 Task: Add filter "Urgent" in priority.
Action: Mouse pressed left at (624, 185)
Screenshot: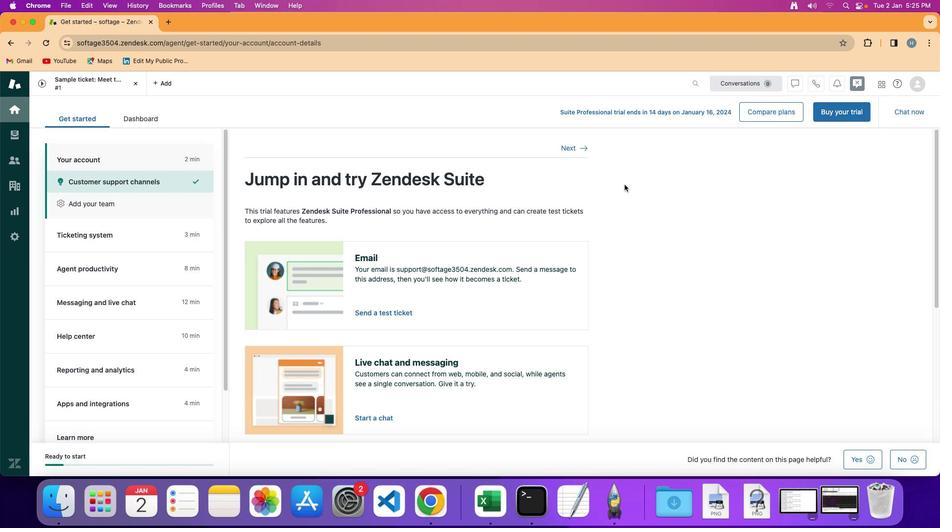 
Action: Mouse moved to (15, 133)
Screenshot: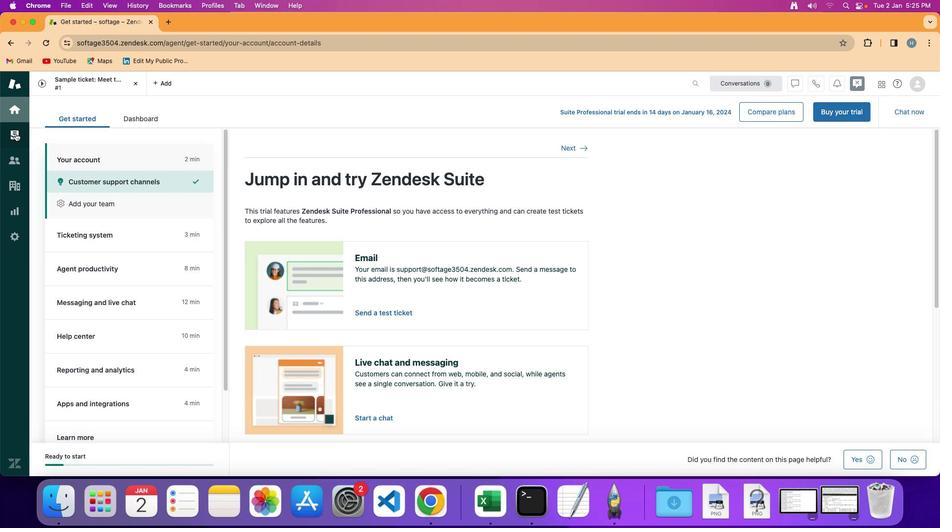 
Action: Mouse pressed left at (15, 133)
Screenshot: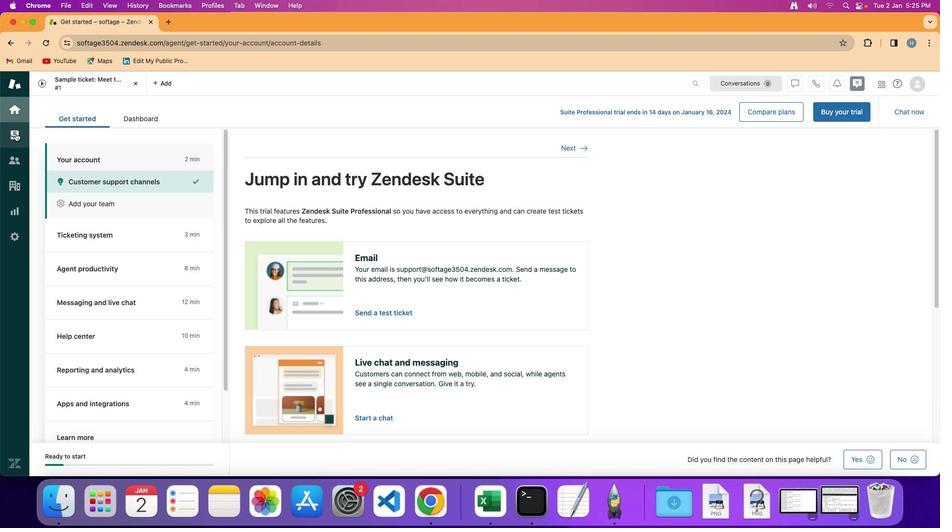 
Action: Mouse moved to (79, 188)
Screenshot: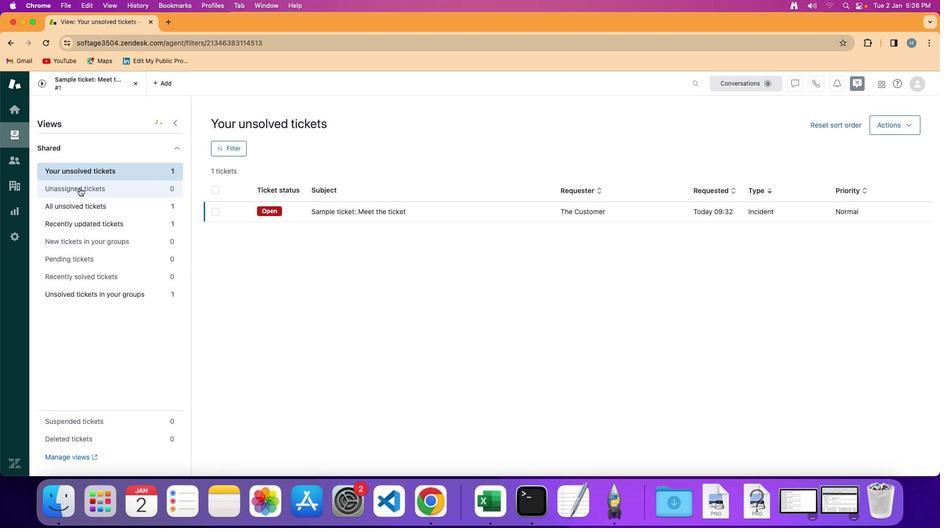 
Action: Mouse pressed left at (79, 188)
Screenshot: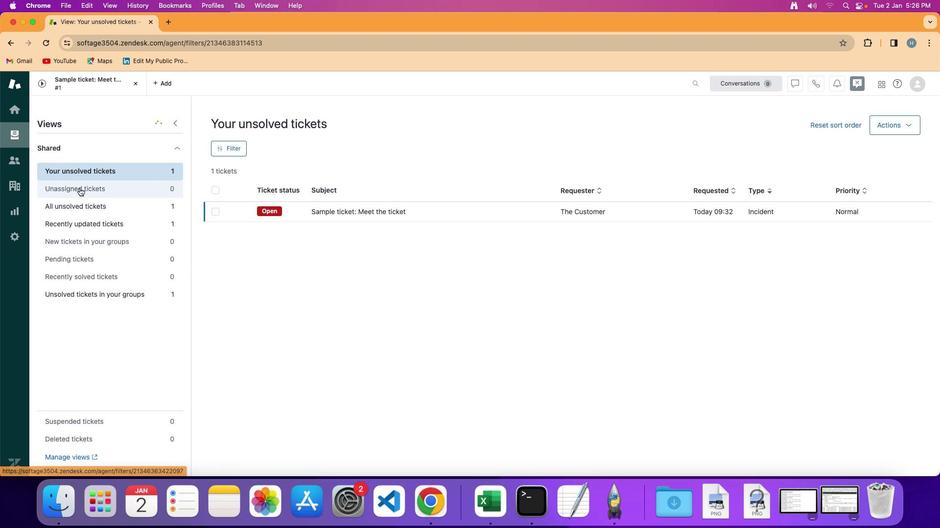
Action: Mouse moved to (225, 144)
Screenshot: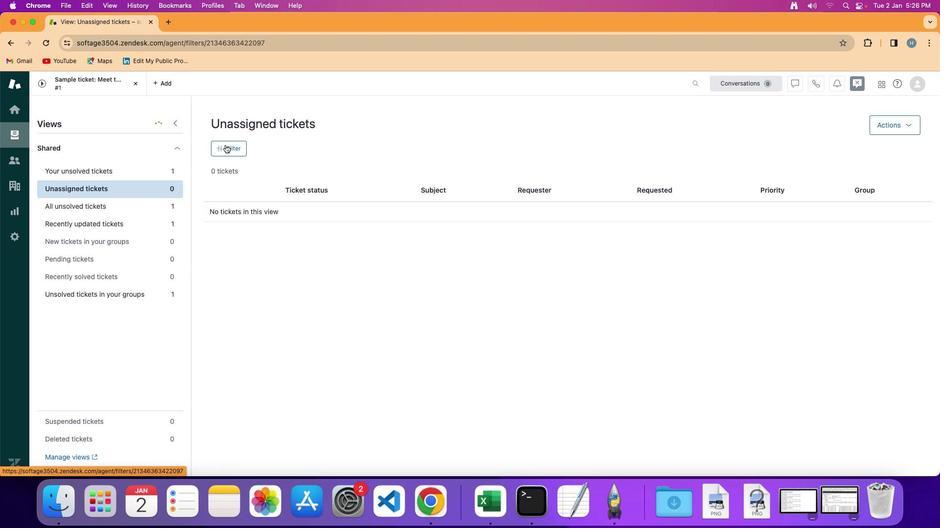 
Action: Mouse pressed left at (225, 144)
Screenshot: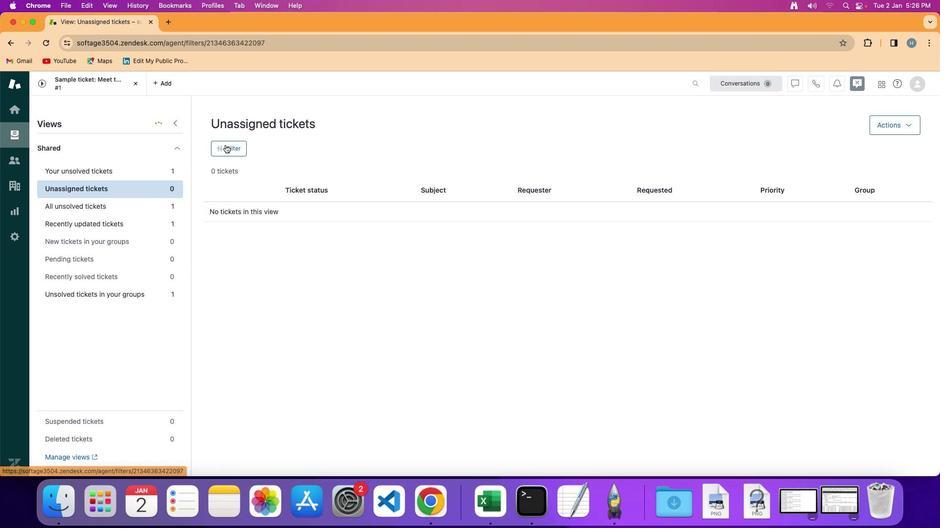 
Action: Mouse moved to (807, 338)
Screenshot: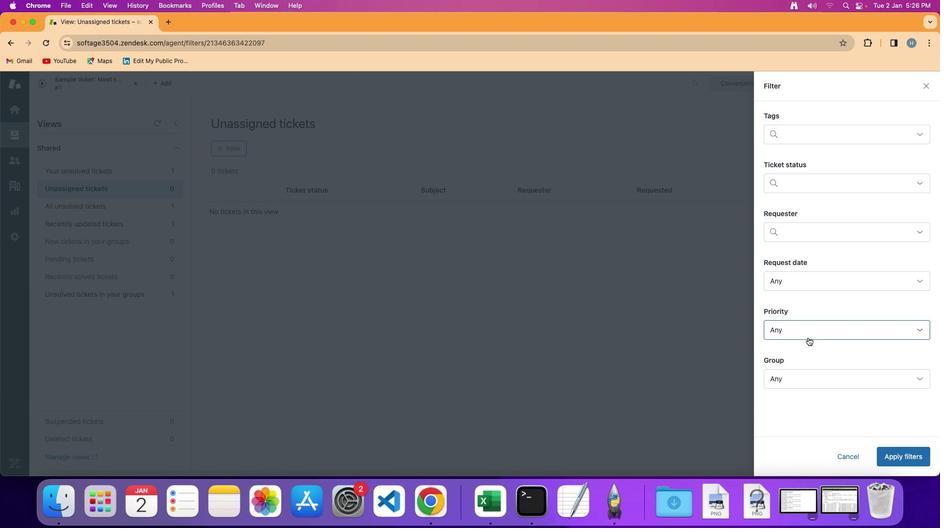 
Action: Mouse pressed left at (807, 338)
Screenshot: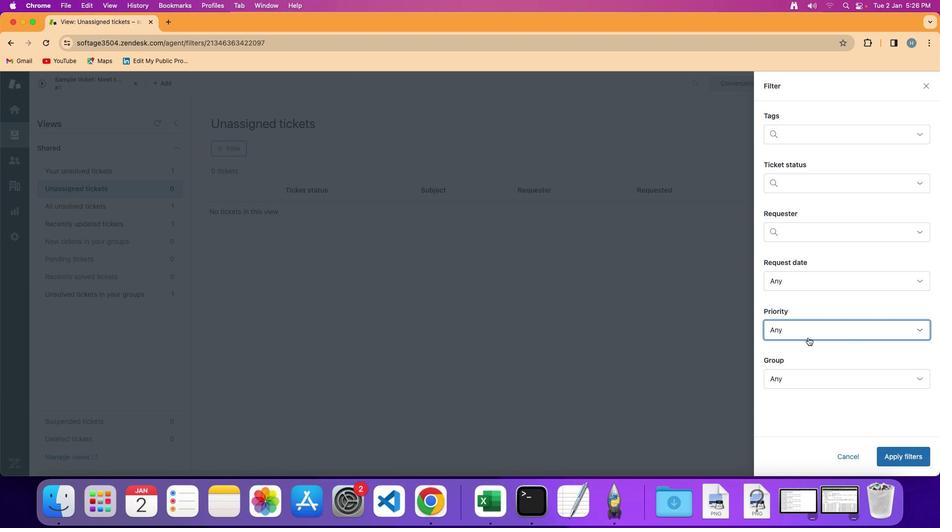 
Action: Mouse moved to (811, 308)
Screenshot: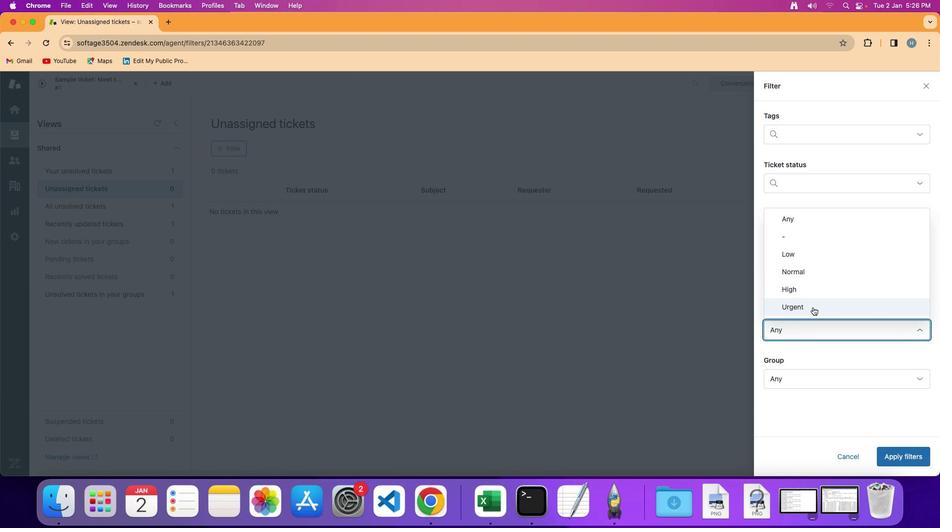 
Action: Mouse pressed left at (811, 308)
Screenshot: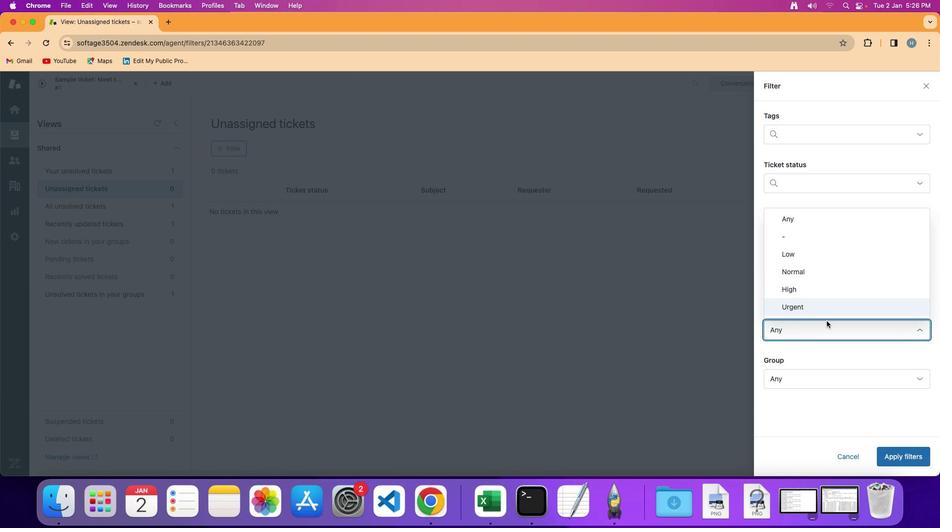 
Action: Mouse moved to (905, 459)
Screenshot: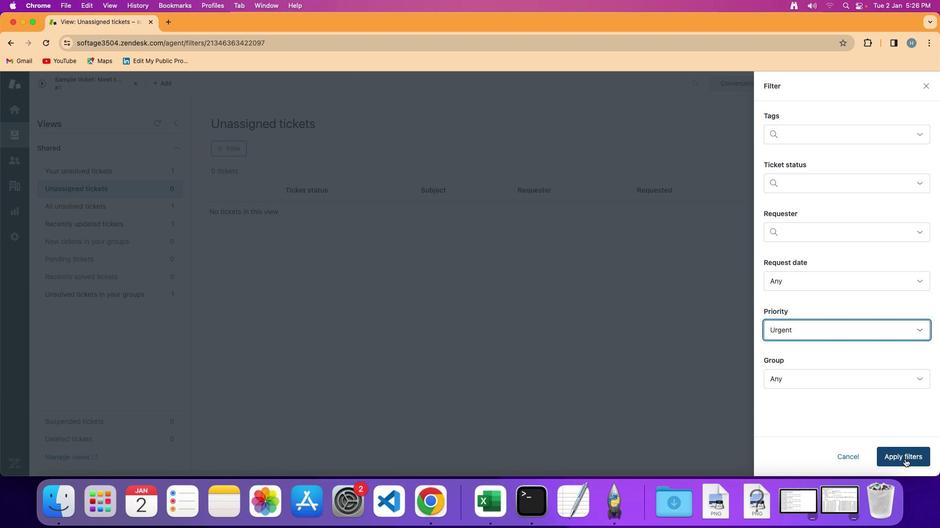 
Action: Mouse pressed left at (905, 459)
Screenshot: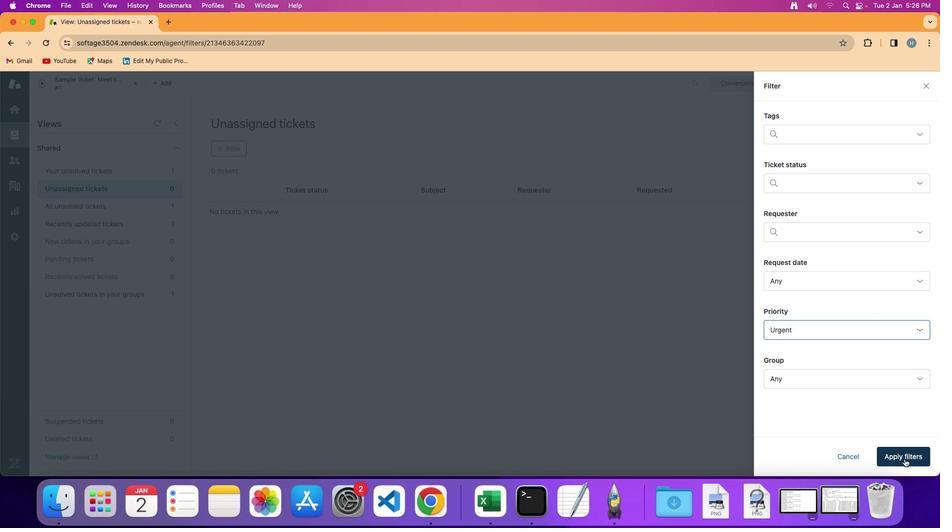 
Action: Mouse moved to (549, 323)
Screenshot: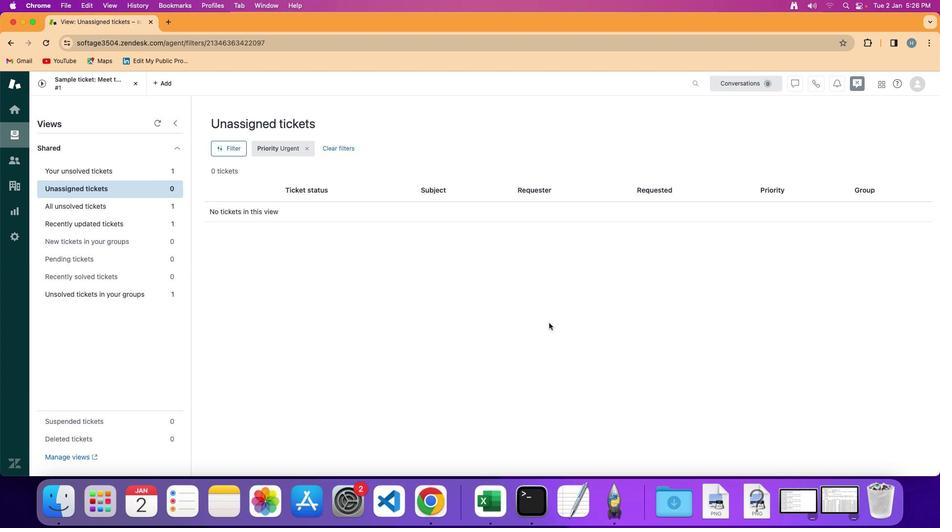 
